 Task: Create a rule from the Routing list, Task moved to a section -> Set Priority in the project AgileOrigin , set the section as Done clear the priority
Action: Mouse moved to (1039, 164)
Screenshot: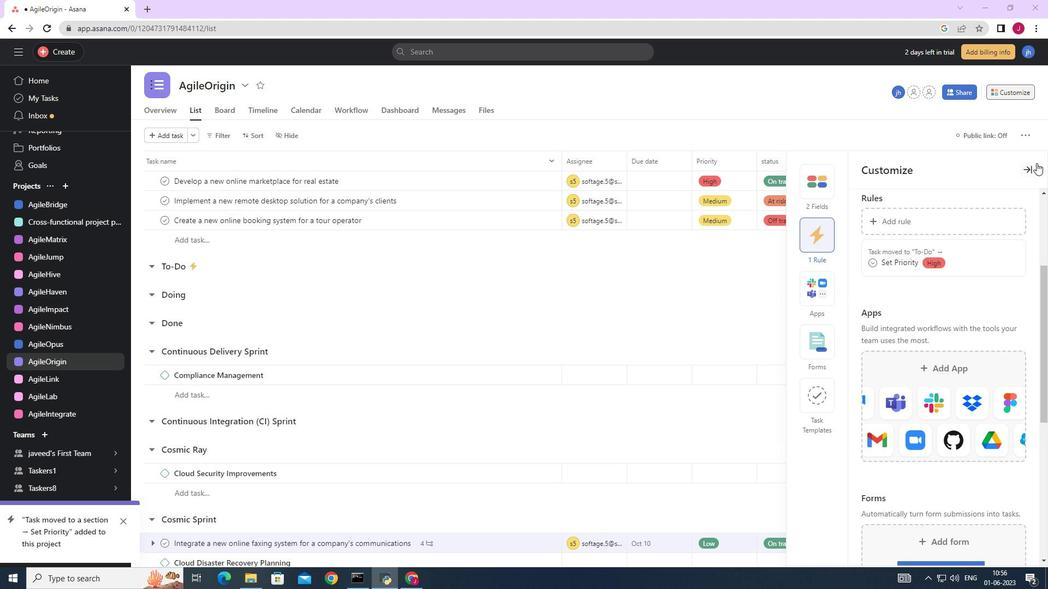 
Action: Mouse pressed left at (1039, 164)
Screenshot: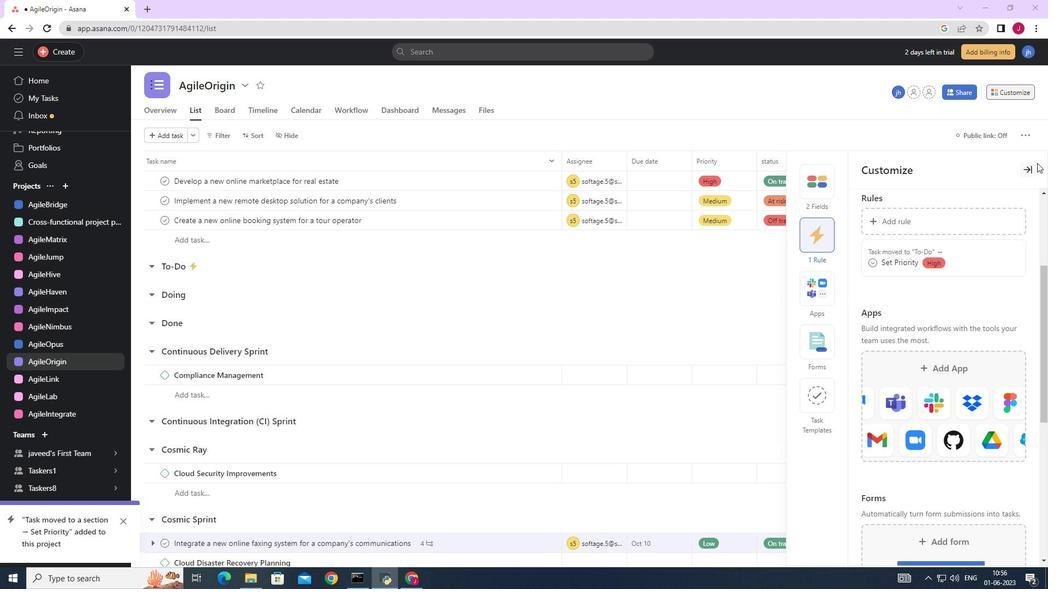 
Action: Mouse moved to (1033, 168)
Screenshot: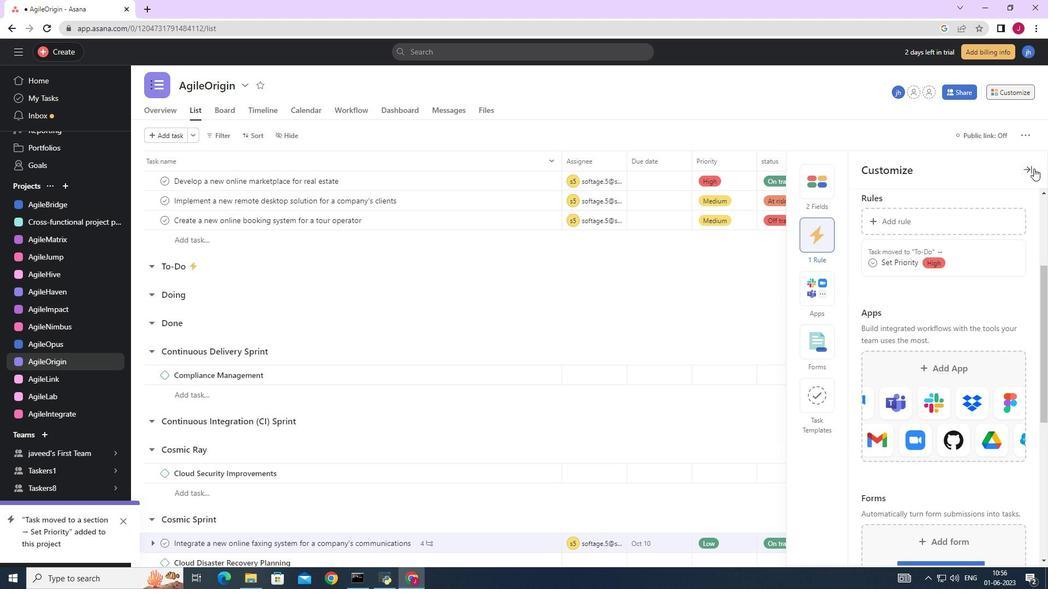 
Action: Mouse pressed left at (1033, 168)
Screenshot: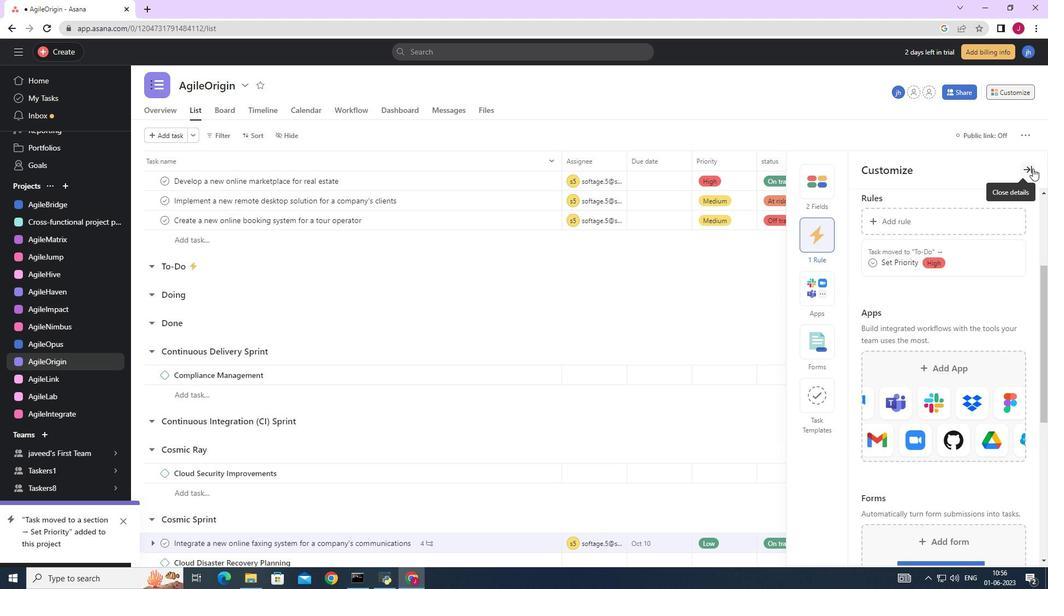 
Action: Mouse moved to (1016, 96)
Screenshot: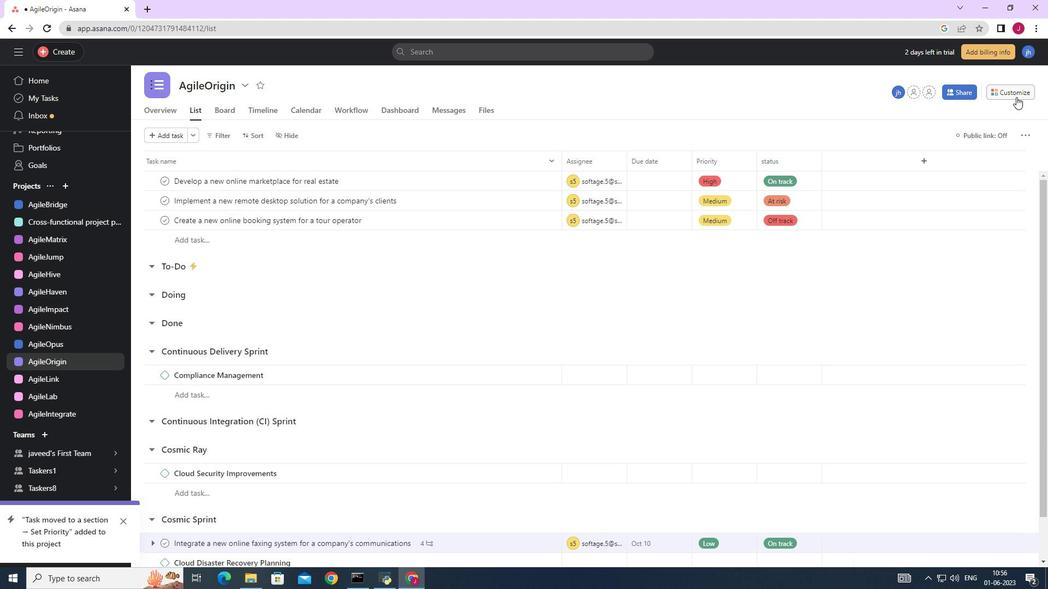 
Action: Mouse pressed left at (1016, 96)
Screenshot: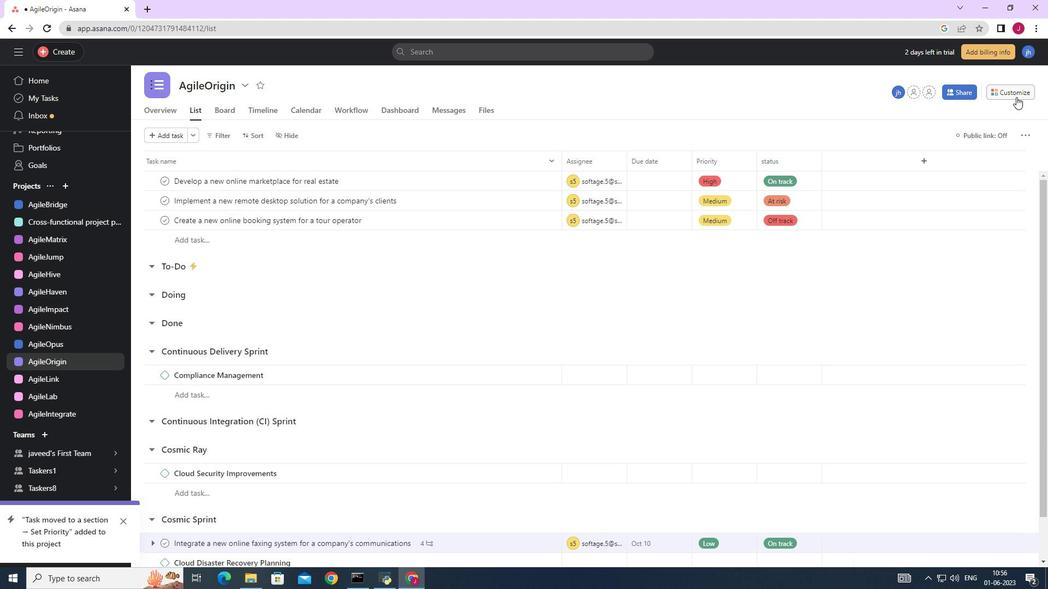 
Action: Mouse moved to (825, 235)
Screenshot: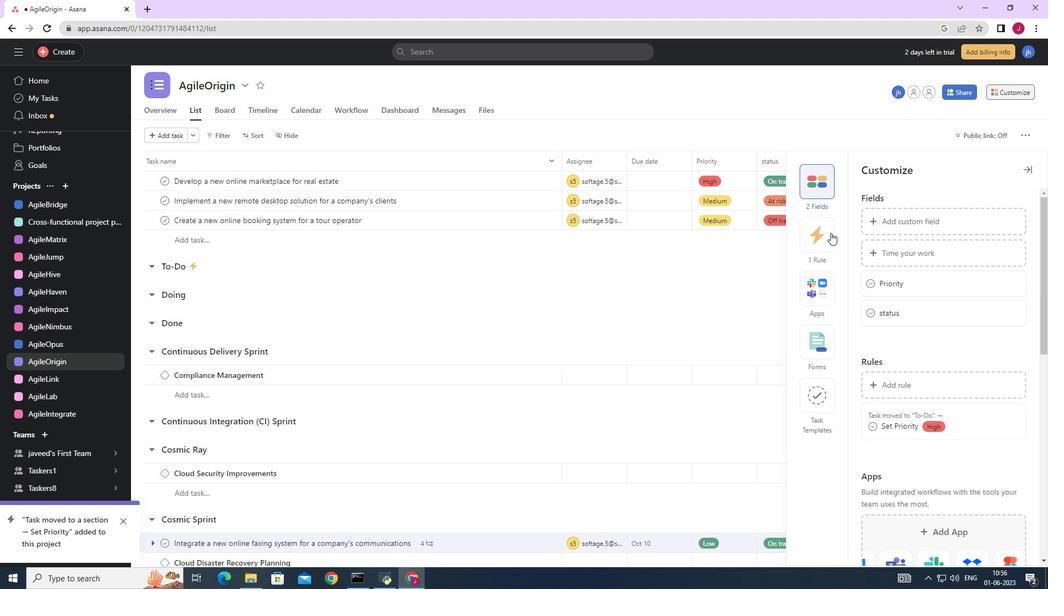 
Action: Mouse pressed left at (825, 235)
Screenshot: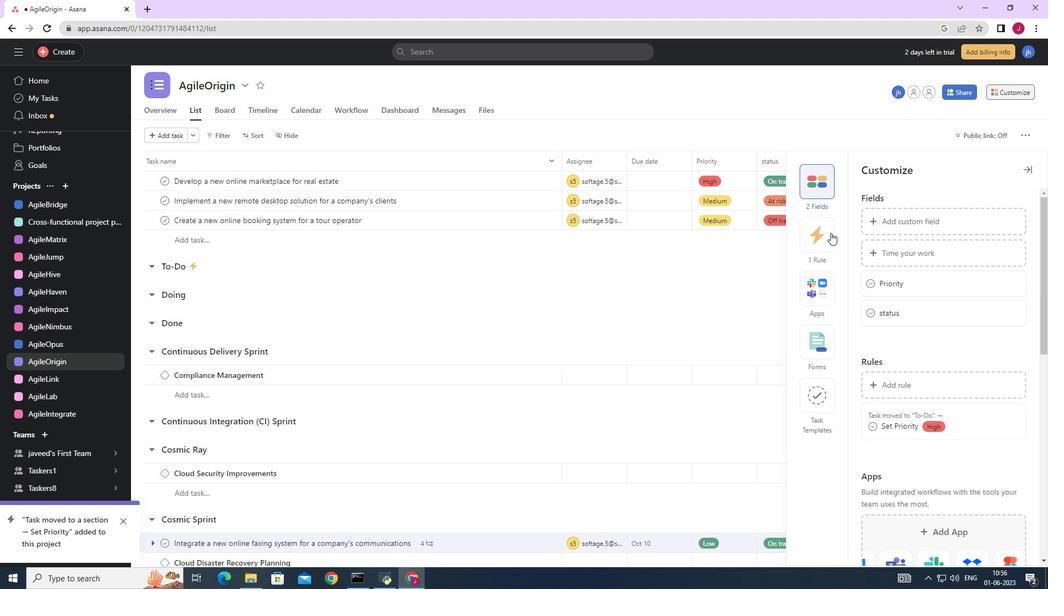 
Action: Mouse moved to (897, 217)
Screenshot: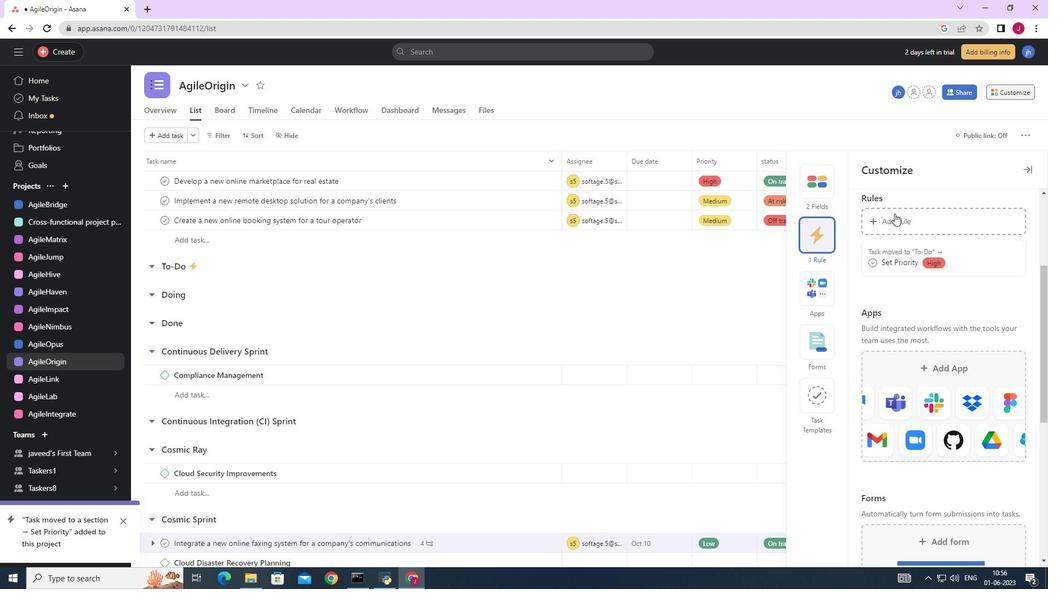 
Action: Mouse pressed left at (897, 217)
Screenshot: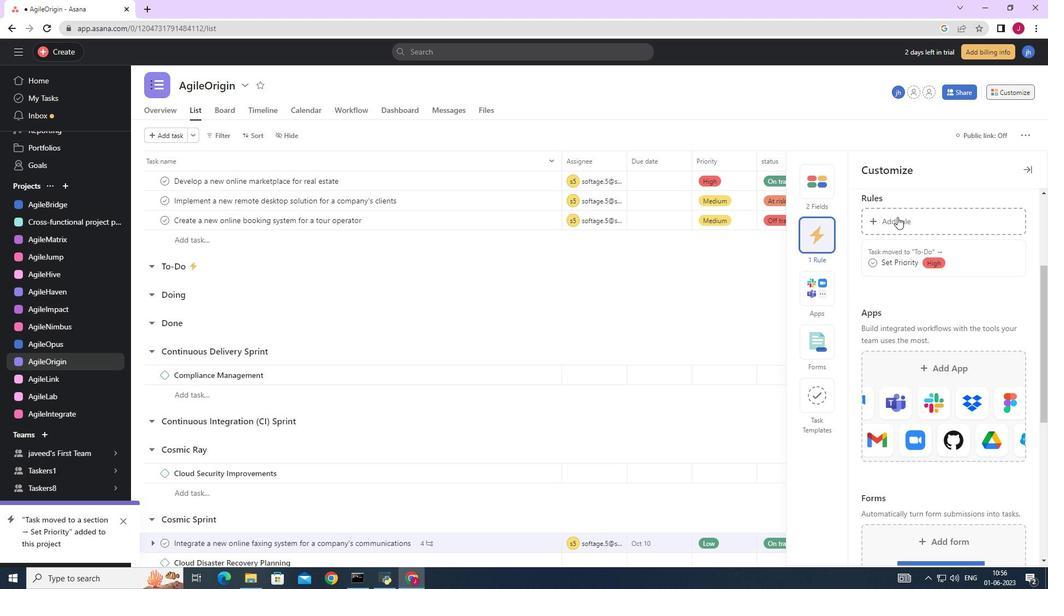 
Action: Mouse moved to (232, 141)
Screenshot: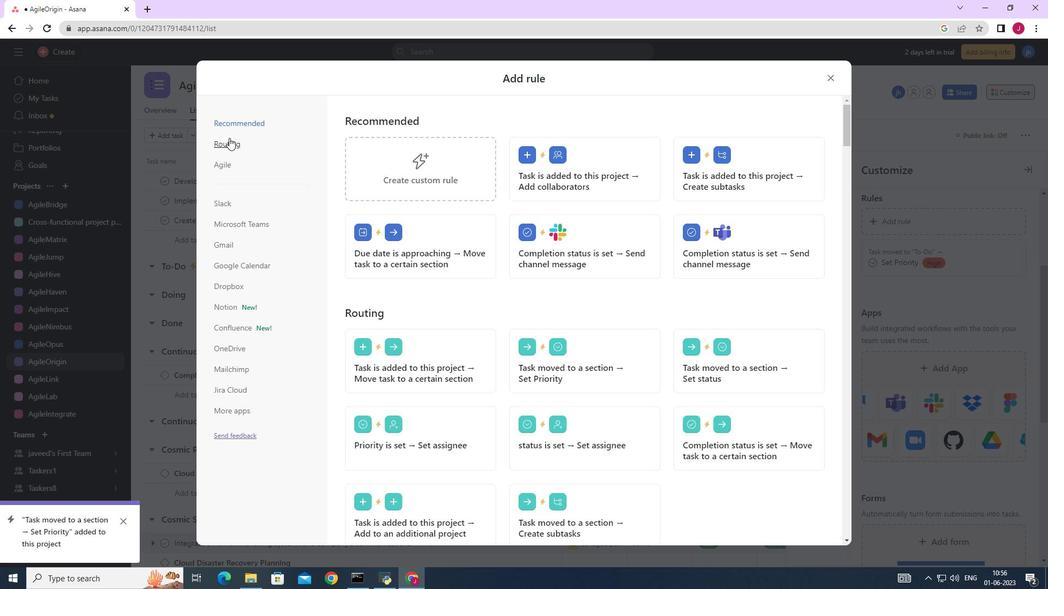 
Action: Mouse pressed left at (232, 141)
Screenshot: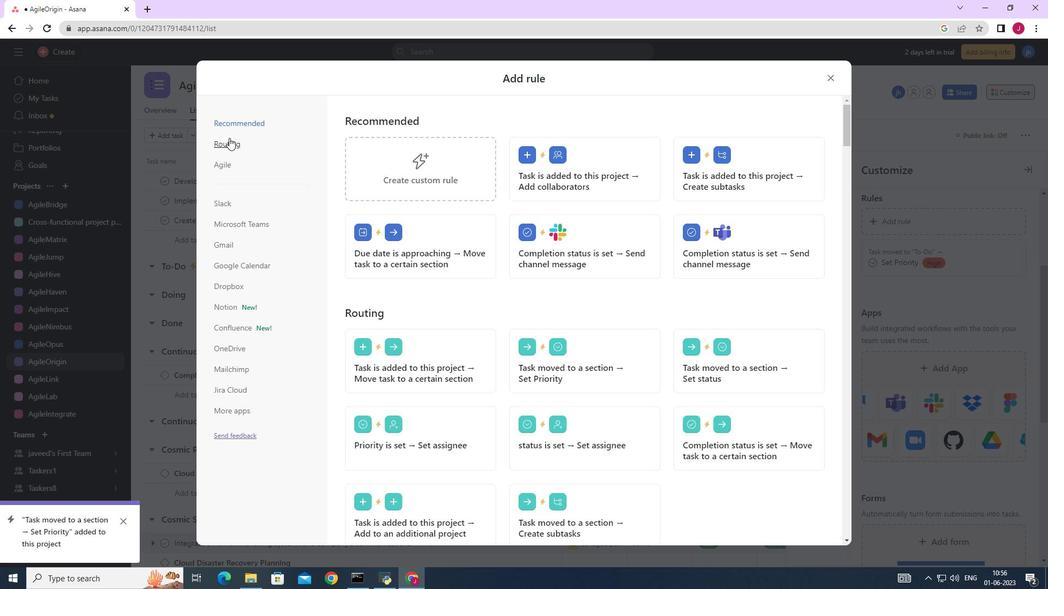 
Action: Mouse moved to (544, 164)
Screenshot: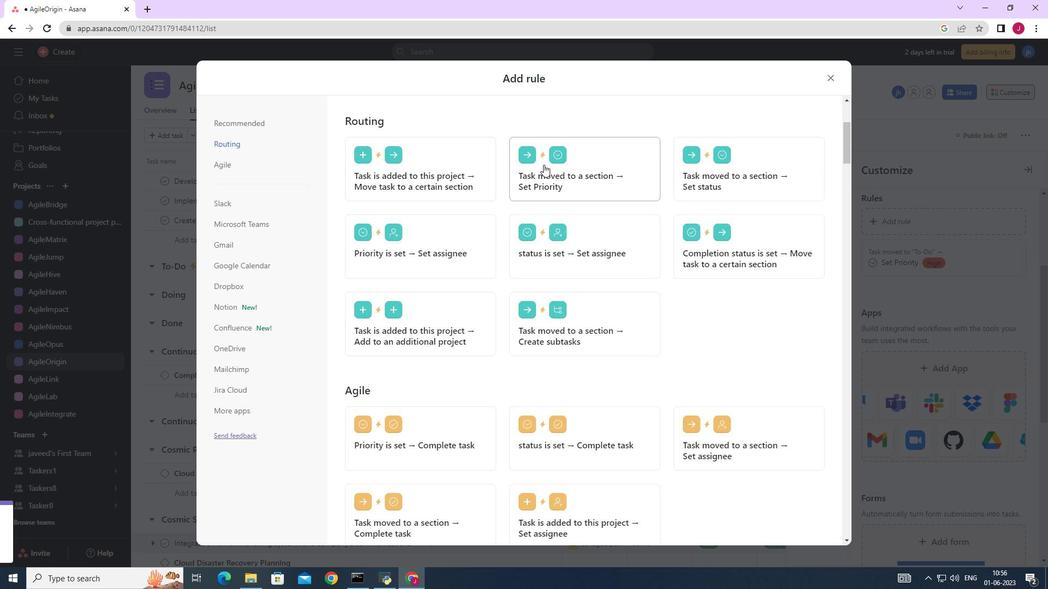 
Action: Mouse pressed left at (544, 164)
Screenshot: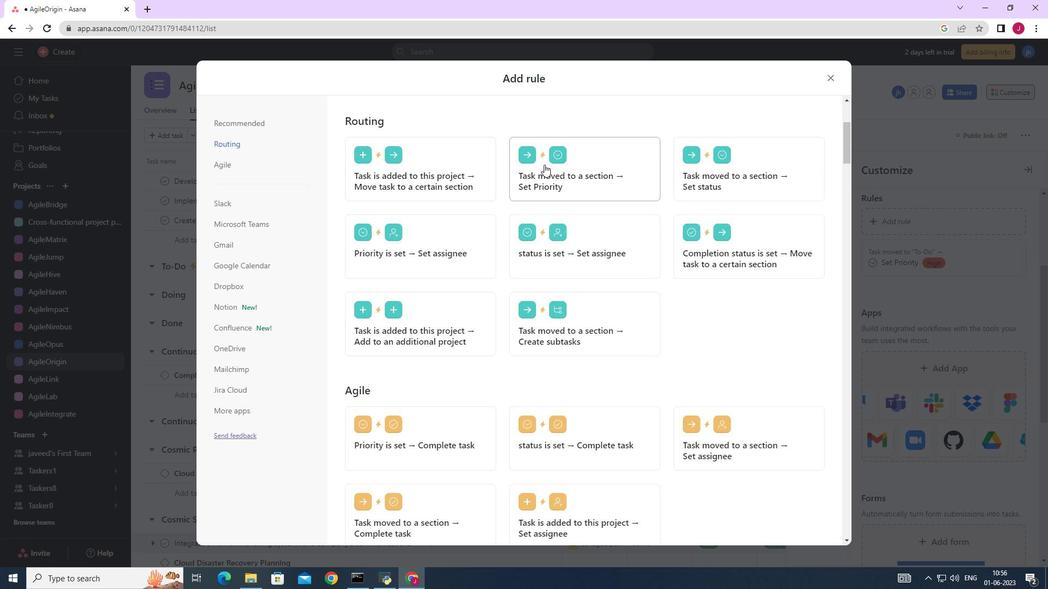 
Action: Mouse moved to (412, 308)
Screenshot: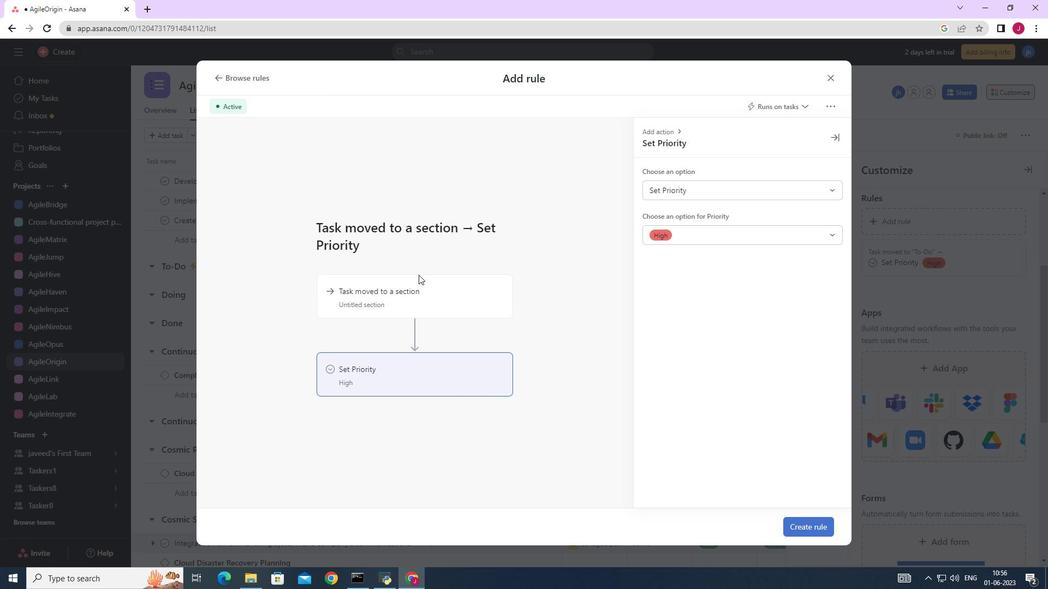 
Action: Mouse pressed left at (412, 308)
Screenshot: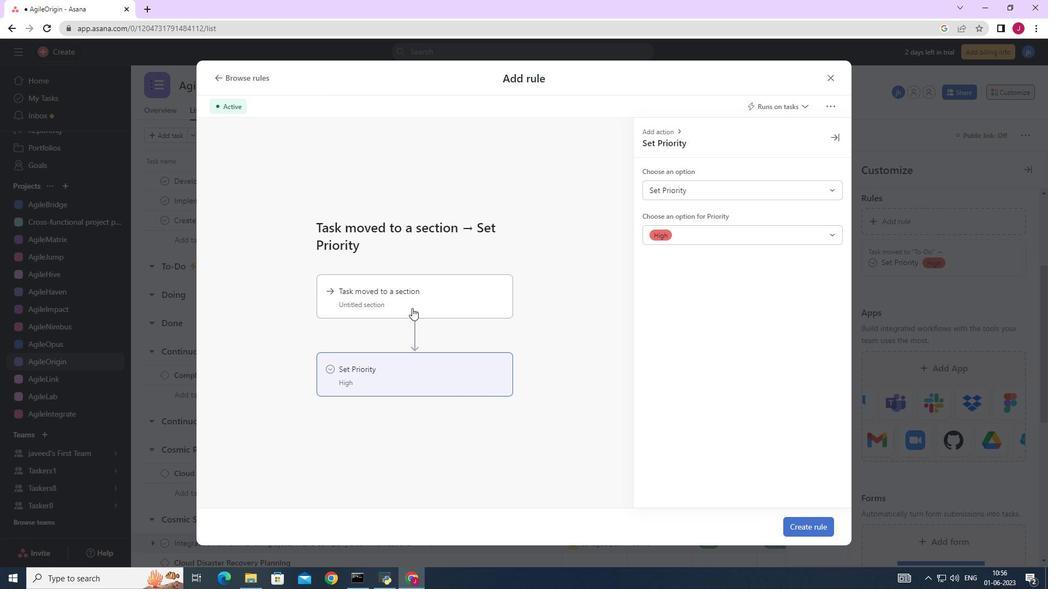 
Action: Mouse moved to (708, 187)
Screenshot: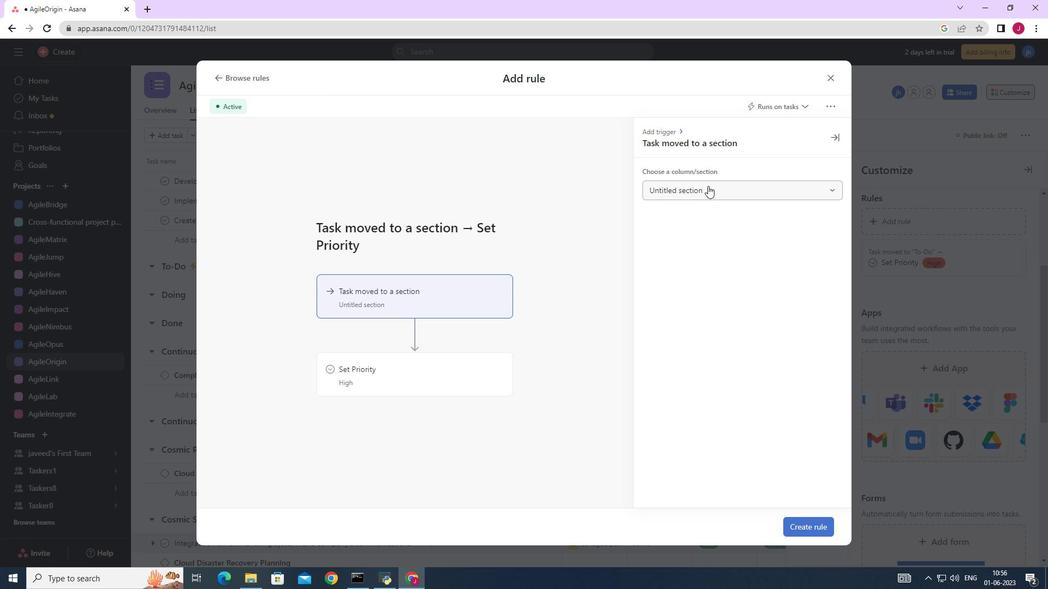 
Action: Mouse pressed left at (708, 187)
Screenshot: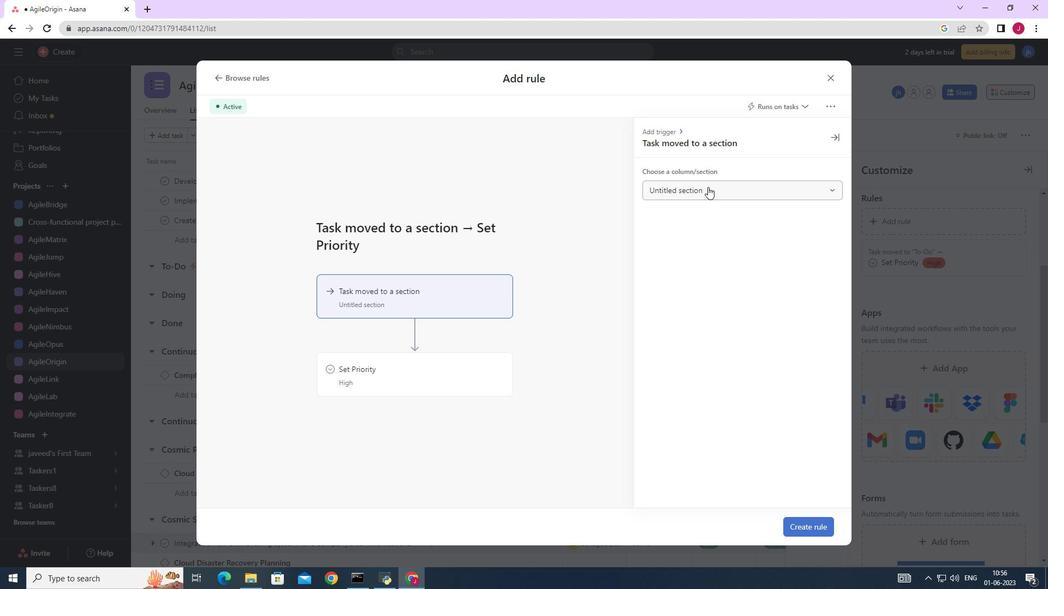 
Action: Mouse moved to (672, 270)
Screenshot: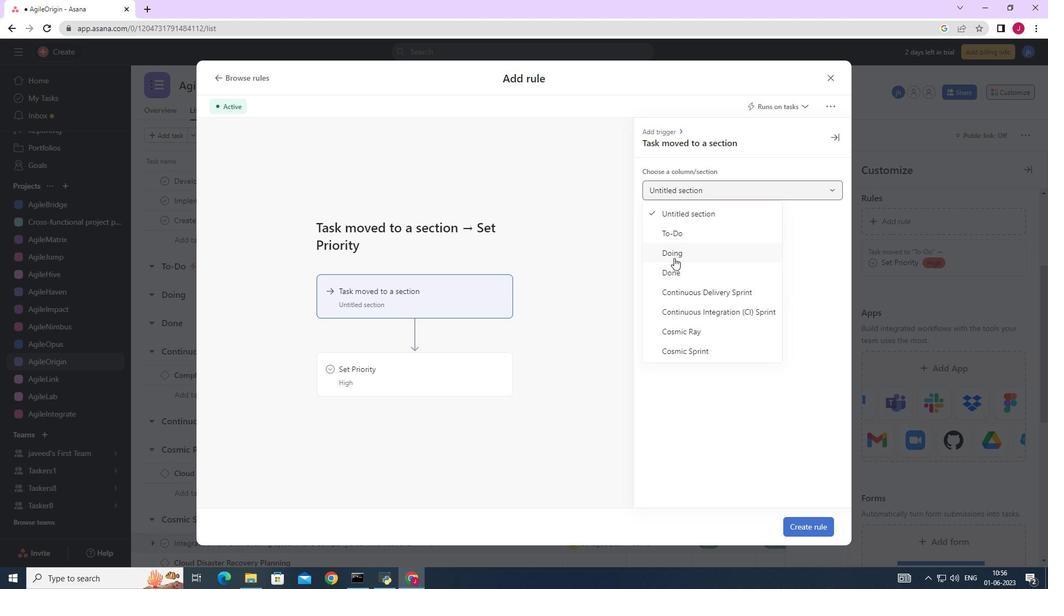 
Action: Mouse pressed left at (672, 270)
Screenshot: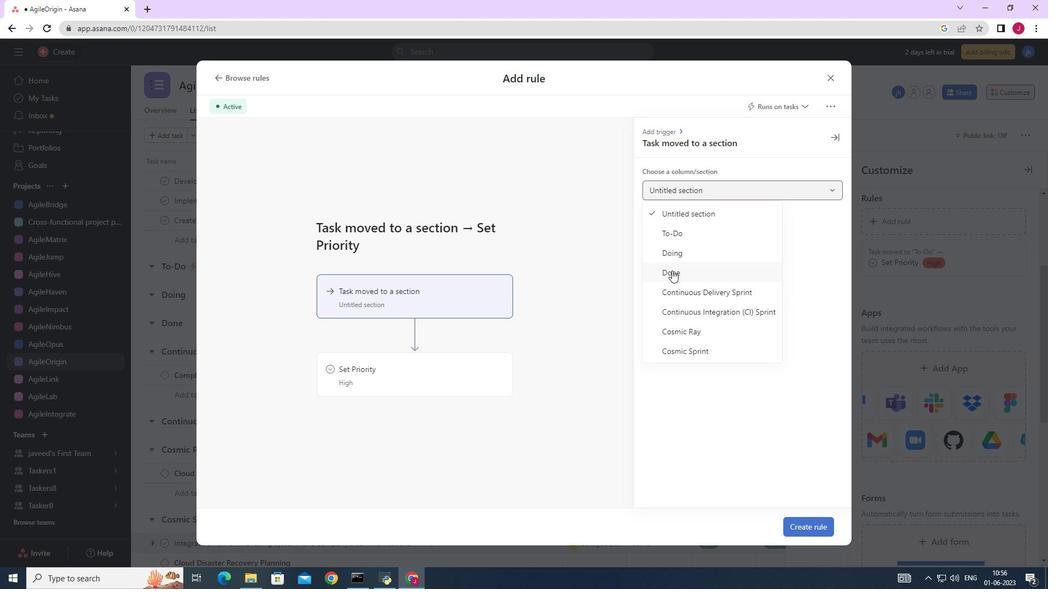 
Action: Mouse moved to (430, 376)
Screenshot: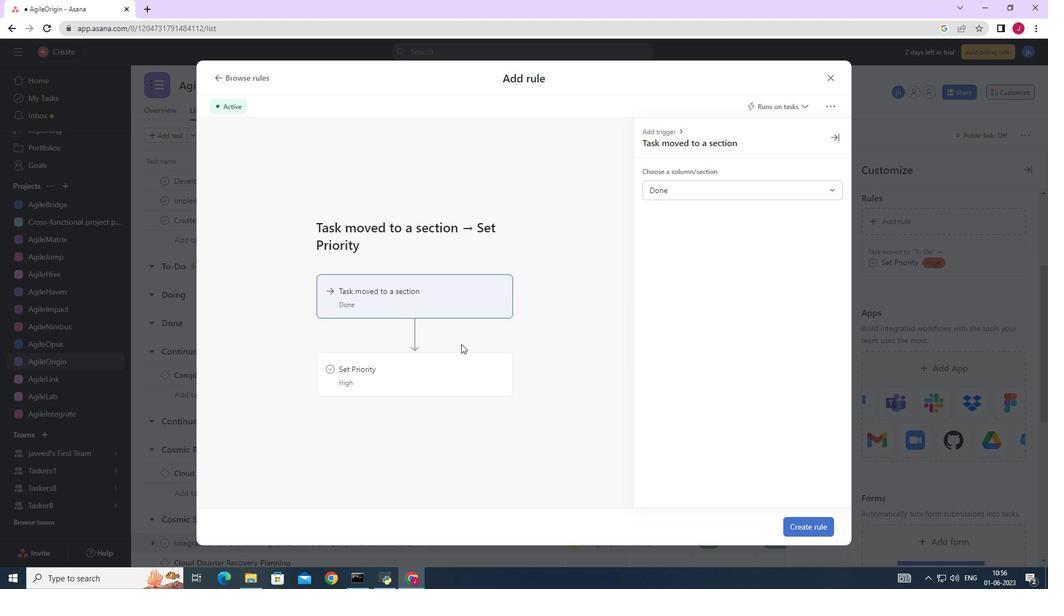 
Action: Mouse pressed left at (430, 376)
Screenshot: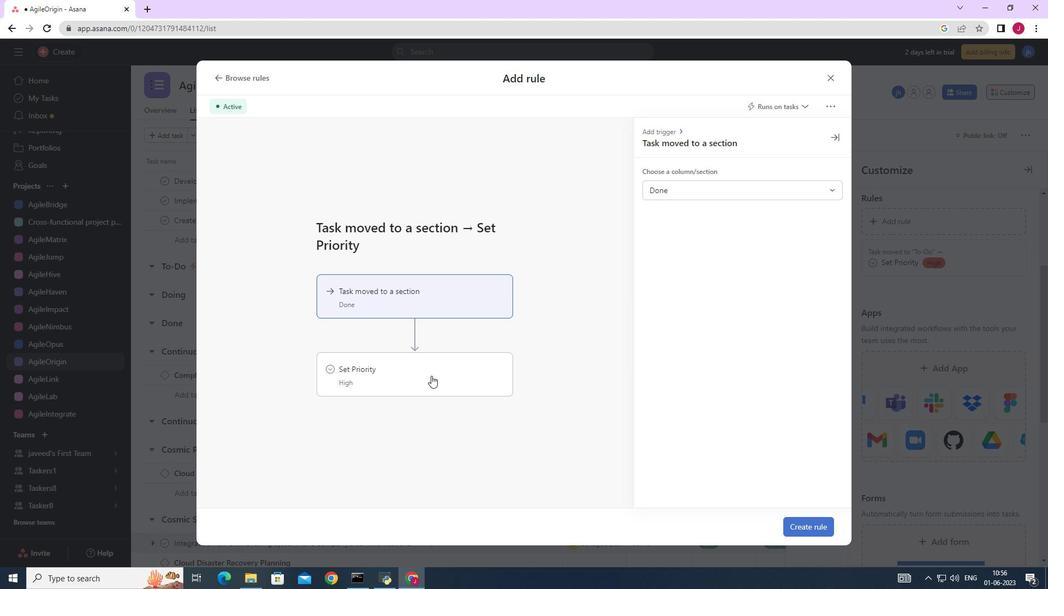 
Action: Mouse moved to (667, 185)
Screenshot: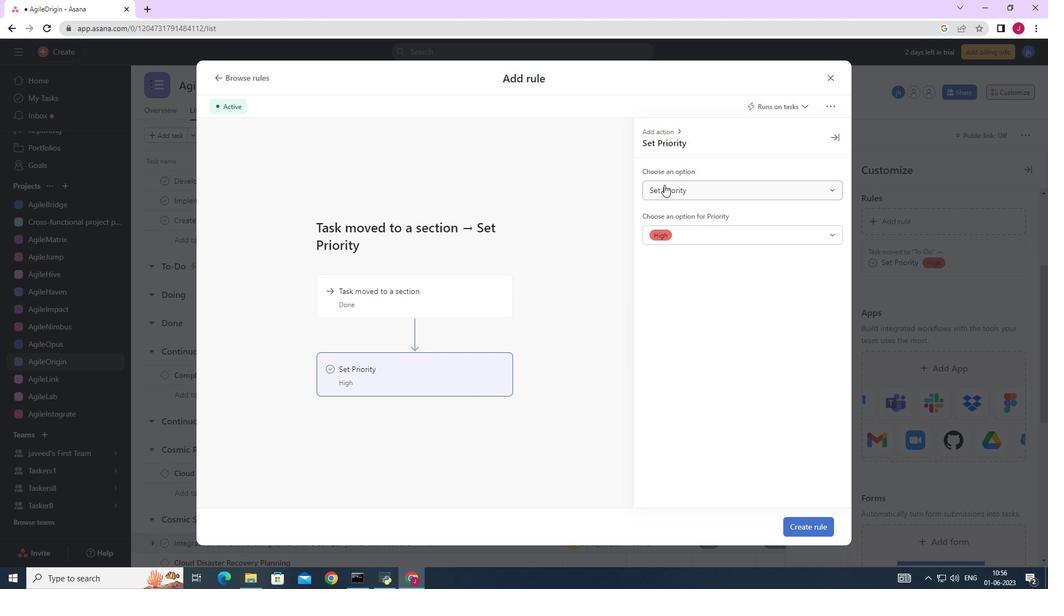 
Action: Mouse pressed left at (667, 185)
Screenshot: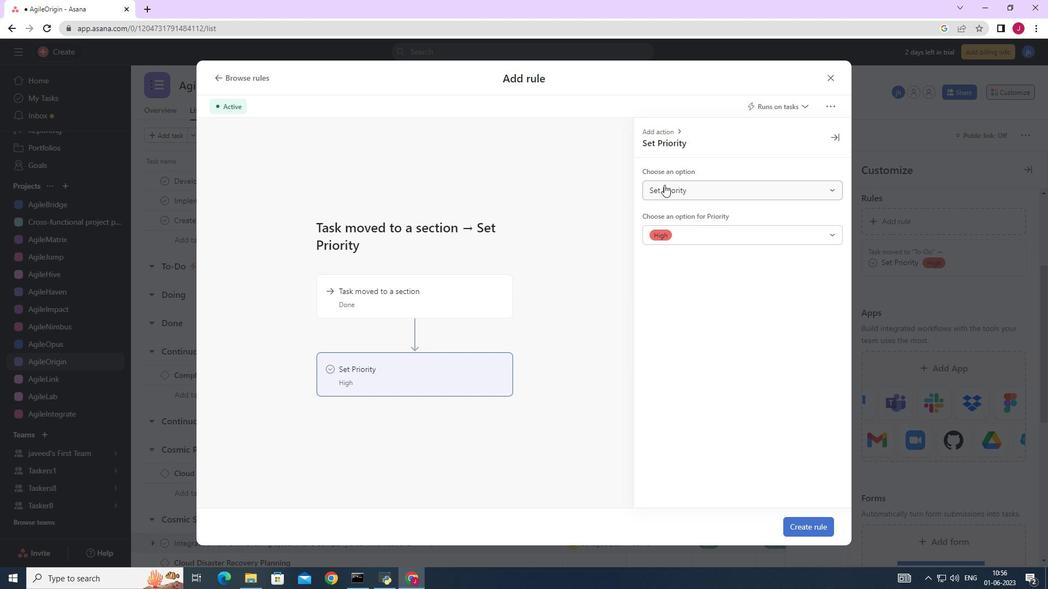 
Action: Mouse moved to (674, 235)
Screenshot: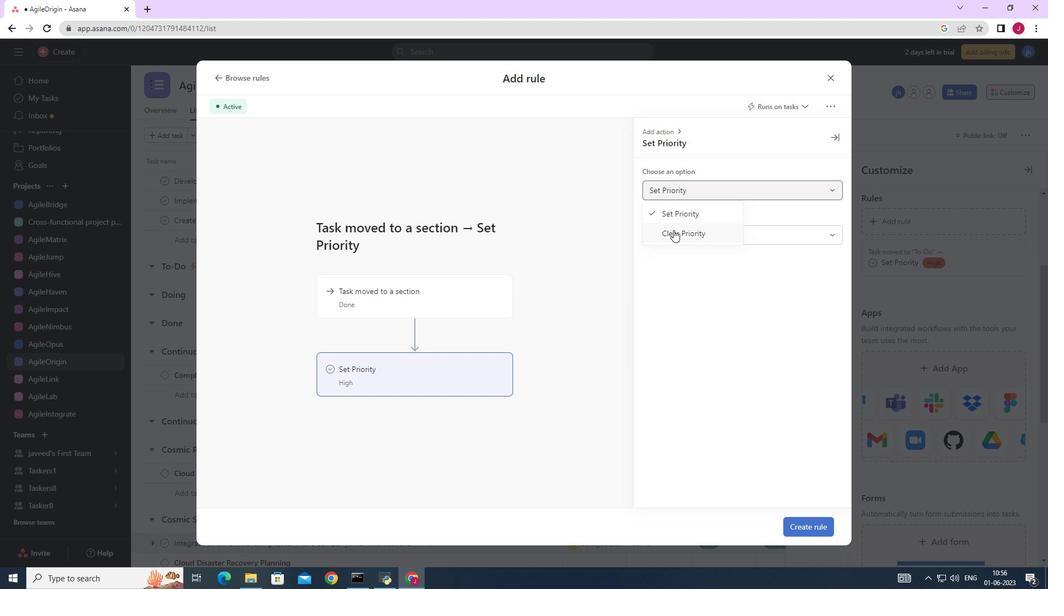 
Action: Mouse pressed left at (674, 235)
Screenshot: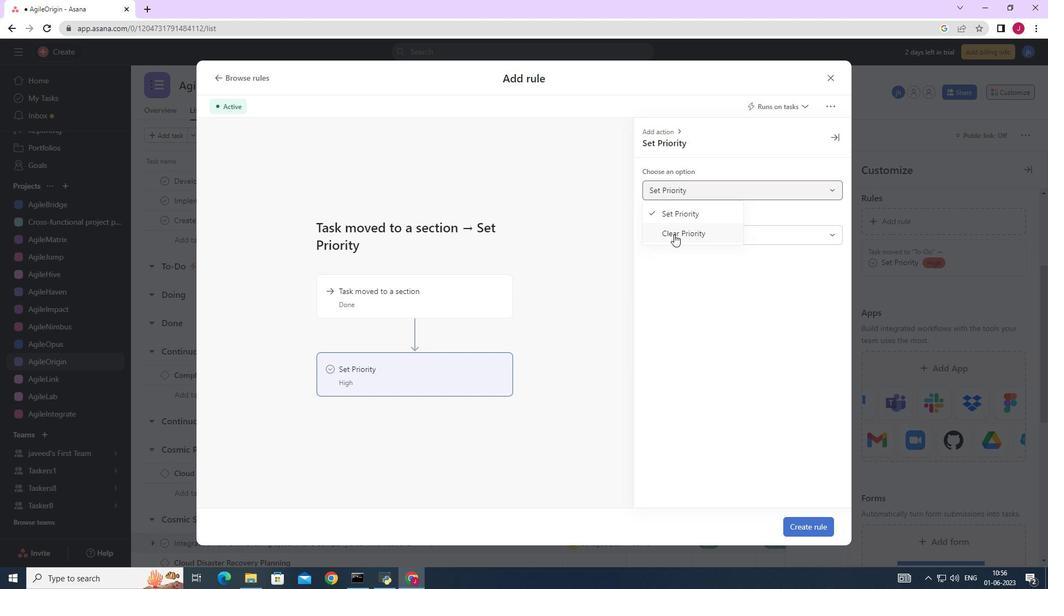
Action: Mouse moved to (454, 380)
Screenshot: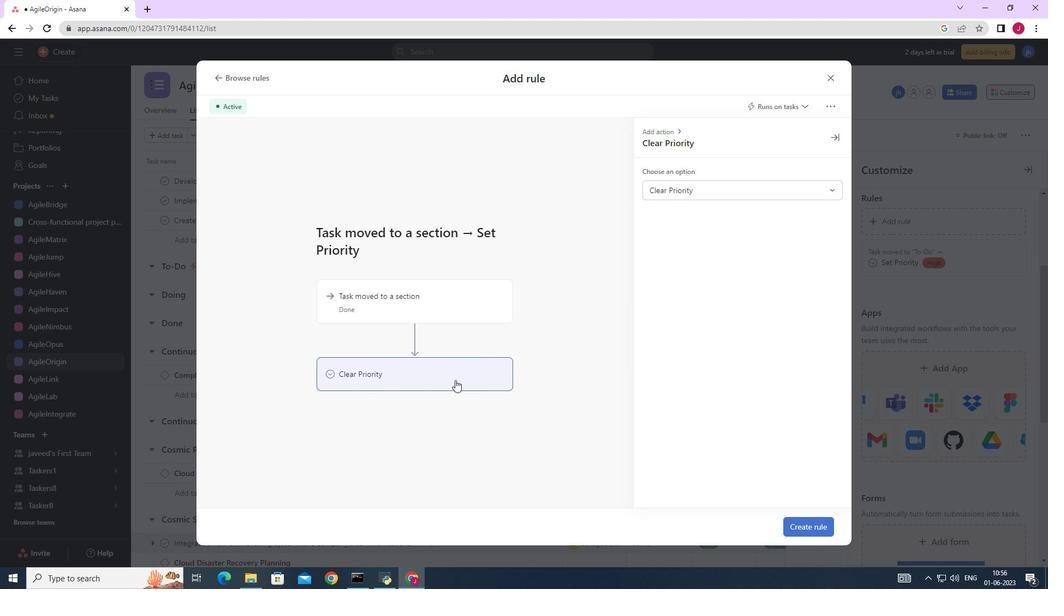 
Action: Mouse pressed left at (454, 380)
Screenshot: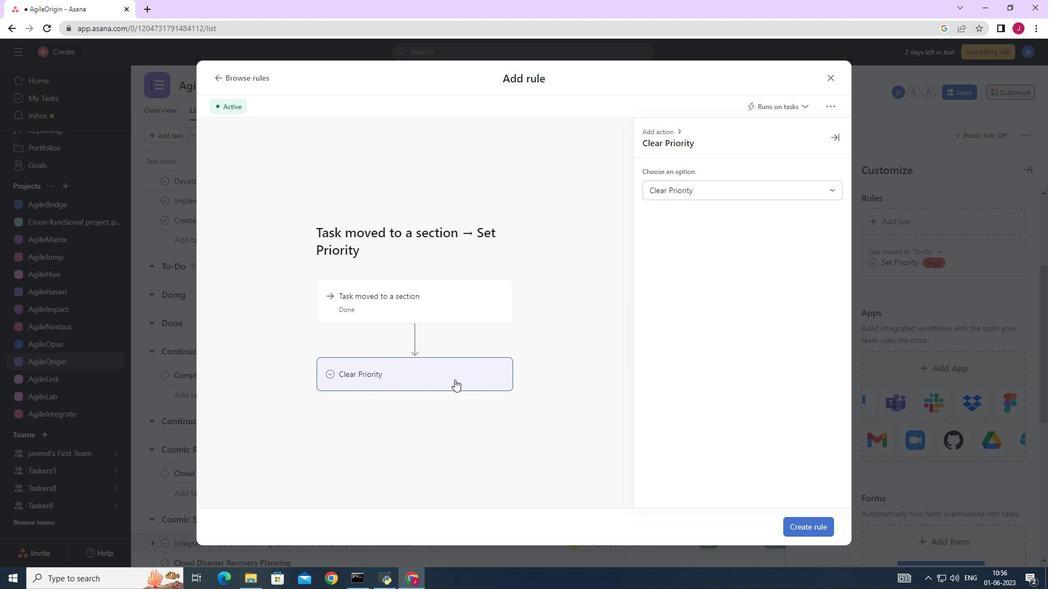 
